 Task: Open settings.json of the integrated osx.
Action: Mouse moved to (8, 475)
Screenshot: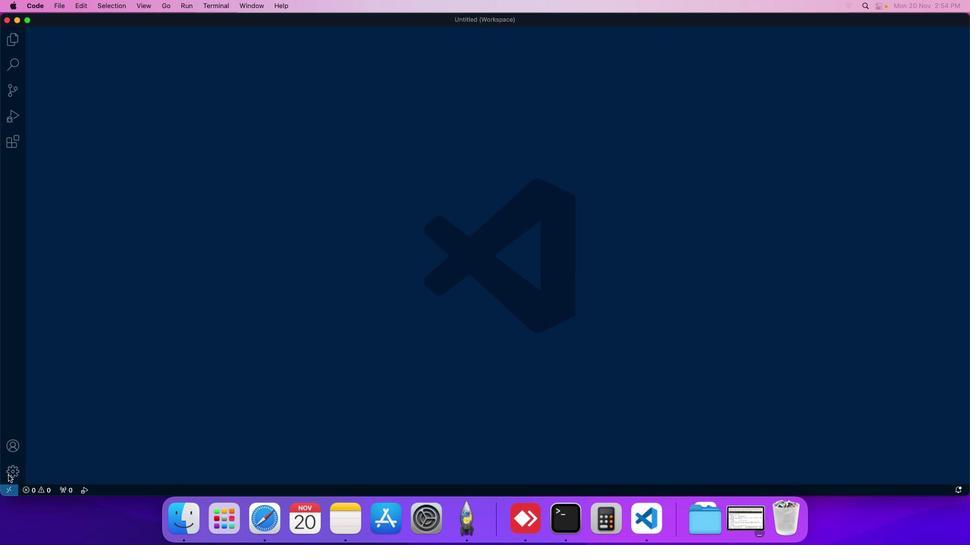 
Action: Mouse pressed left at (8, 475)
Screenshot: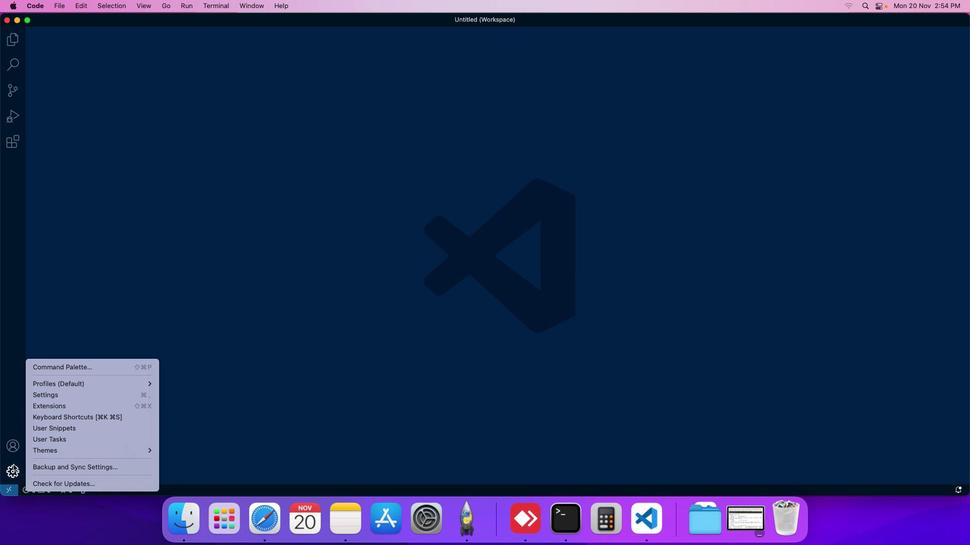 
Action: Mouse moved to (45, 391)
Screenshot: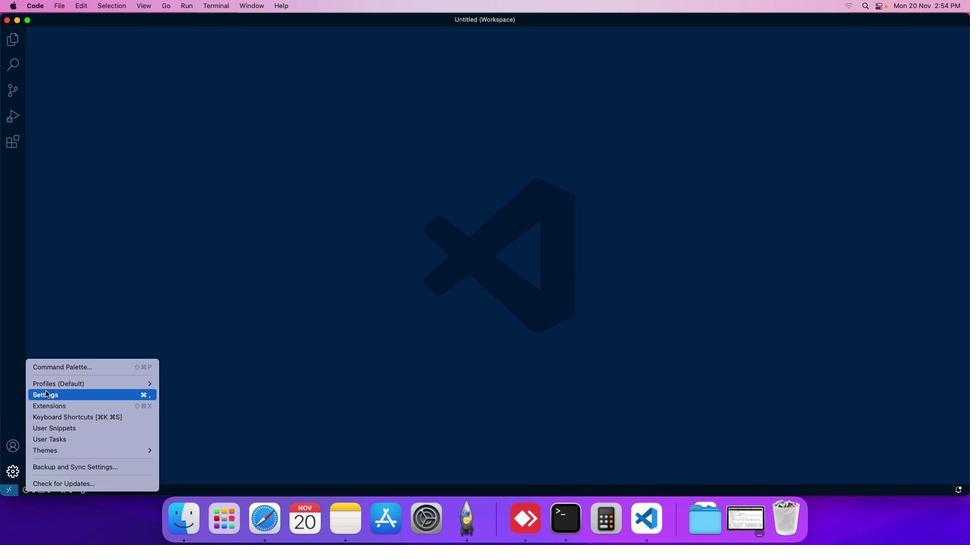 
Action: Mouse pressed left at (45, 391)
Screenshot: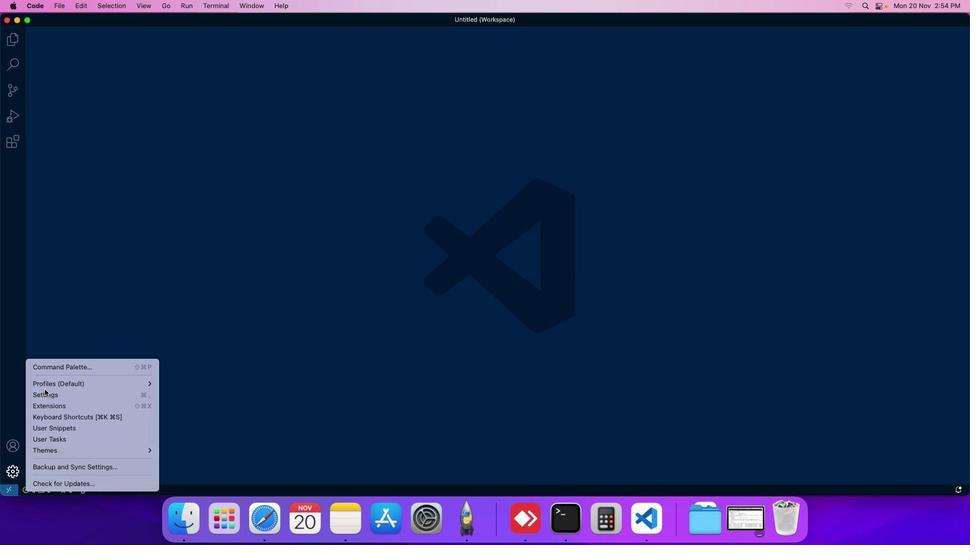 
Action: Mouse moved to (225, 81)
Screenshot: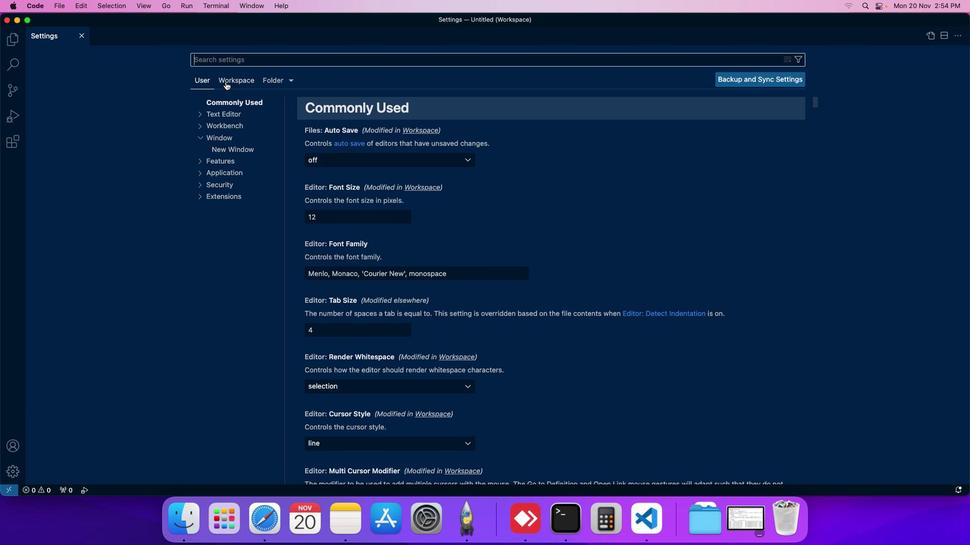 
Action: Mouse pressed left at (225, 81)
Screenshot: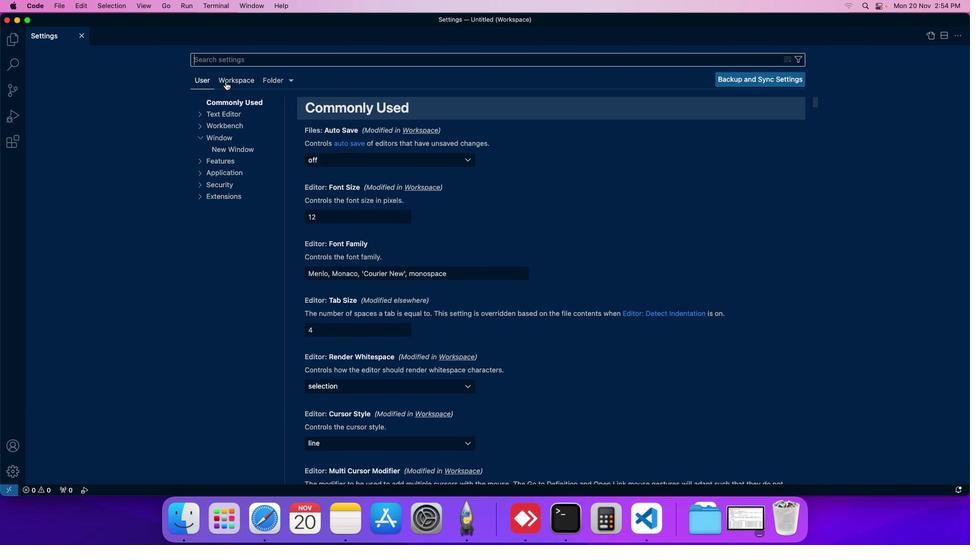
Action: Mouse moved to (218, 147)
Screenshot: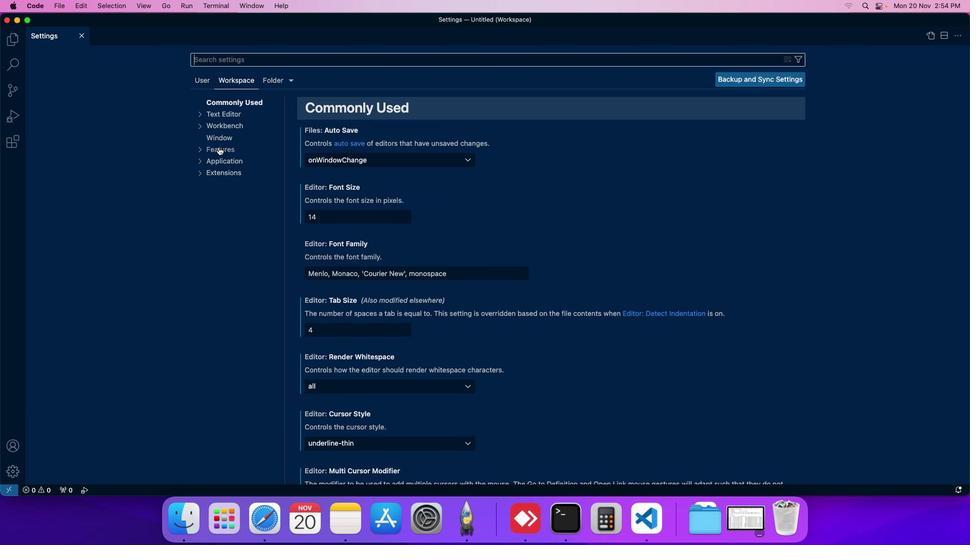 
Action: Mouse pressed left at (218, 147)
Screenshot: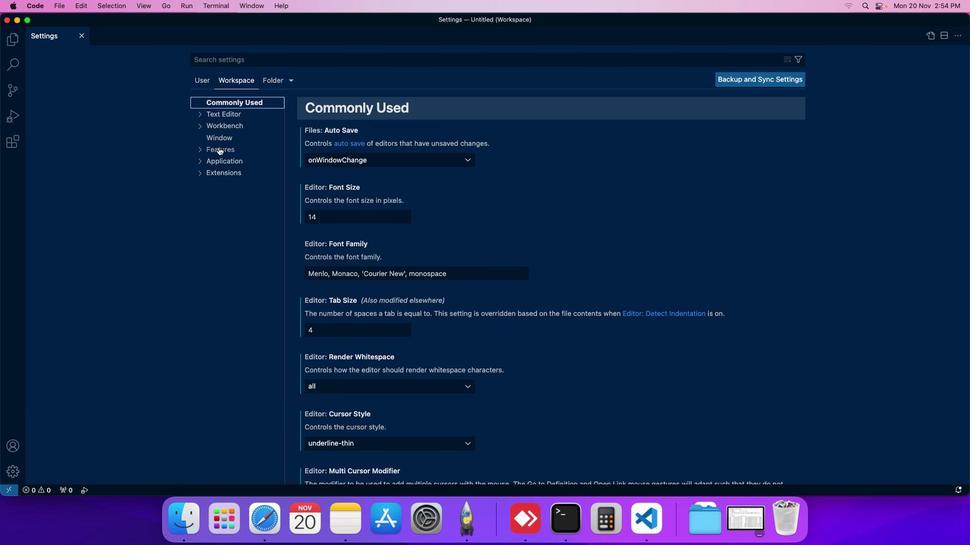 
Action: Mouse moved to (239, 242)
Screenshot: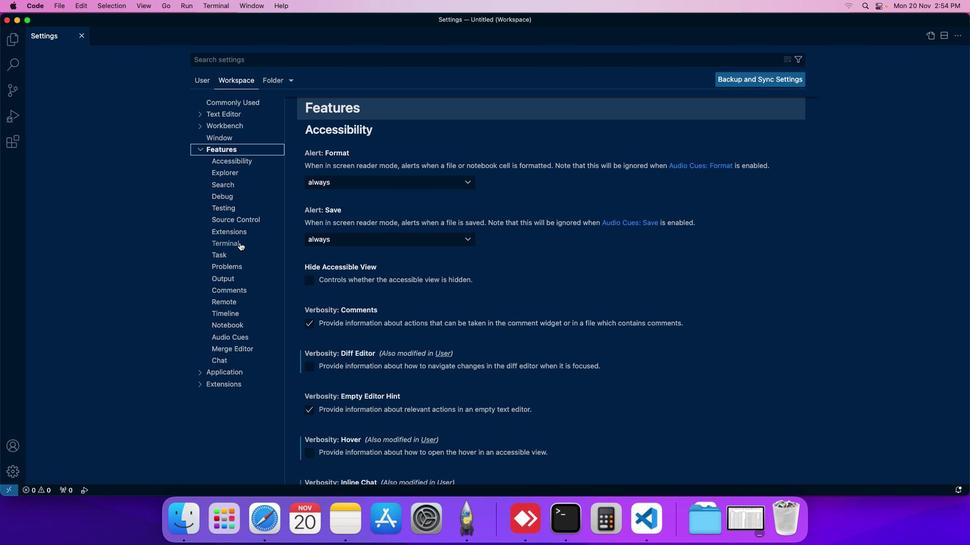 
Action: Mouse pressed left at (239, 242)
Screenshot: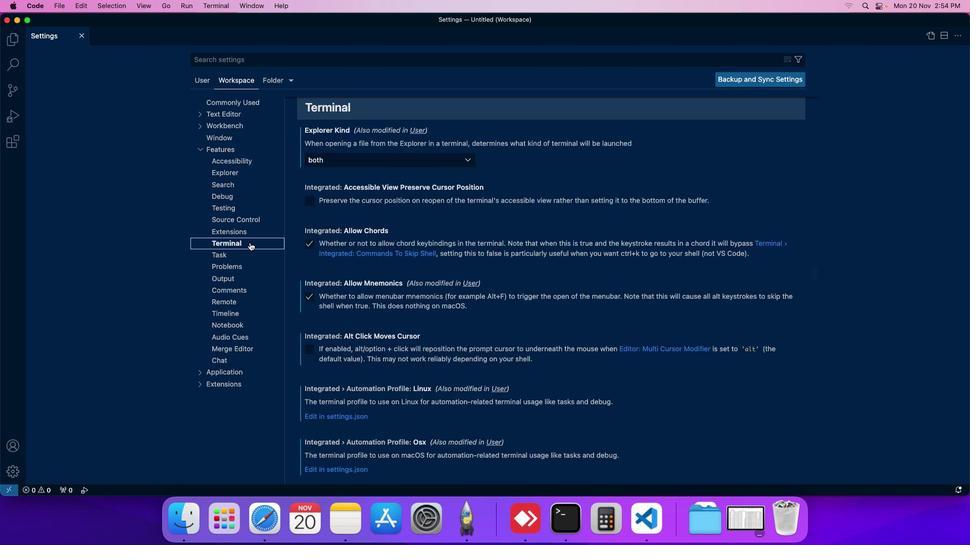 
Action: Mouse moved to (334, 256)
Screenshot: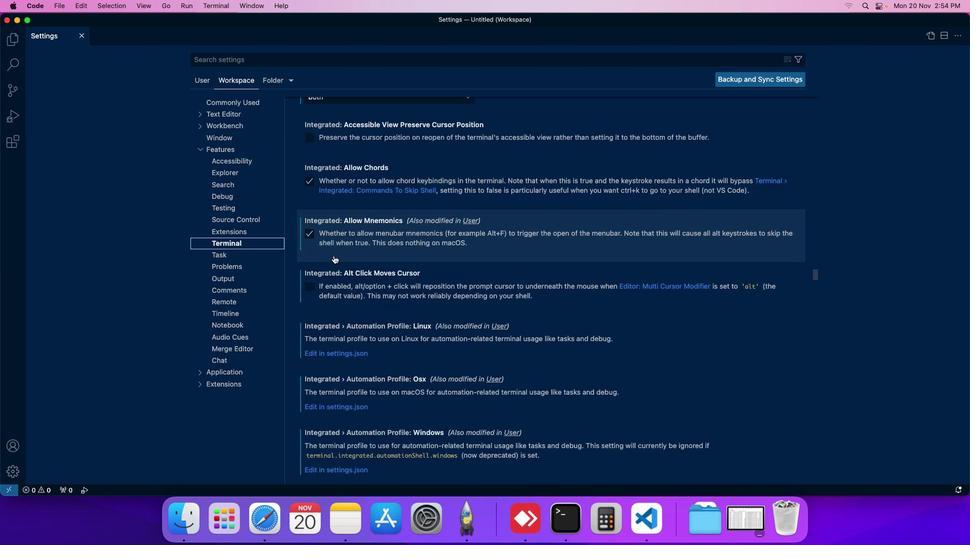 
Action: Mouse scrolled (334, 256) with delta (0, 0)
Screenshot: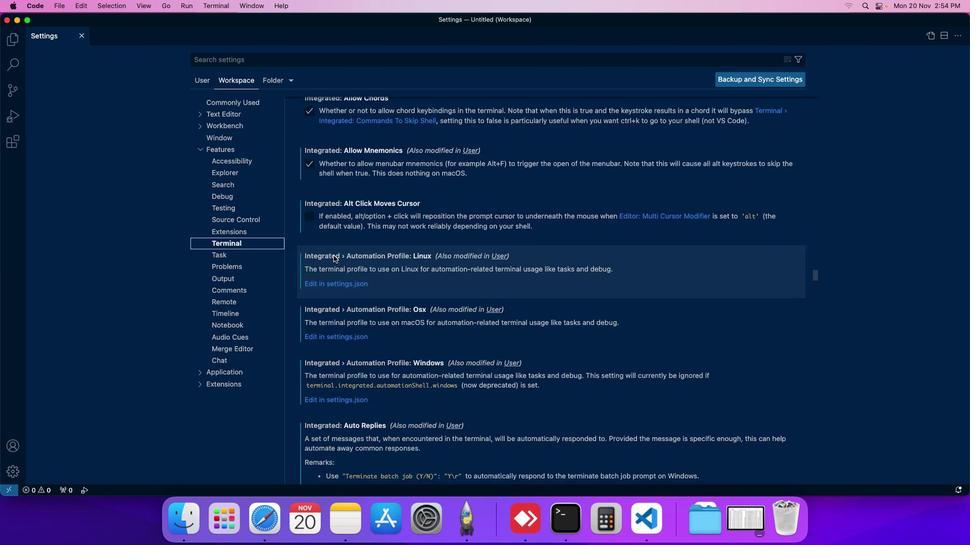 
Action: Mouse scrolled (334, 256) with delta (0, 0)
Screenshot: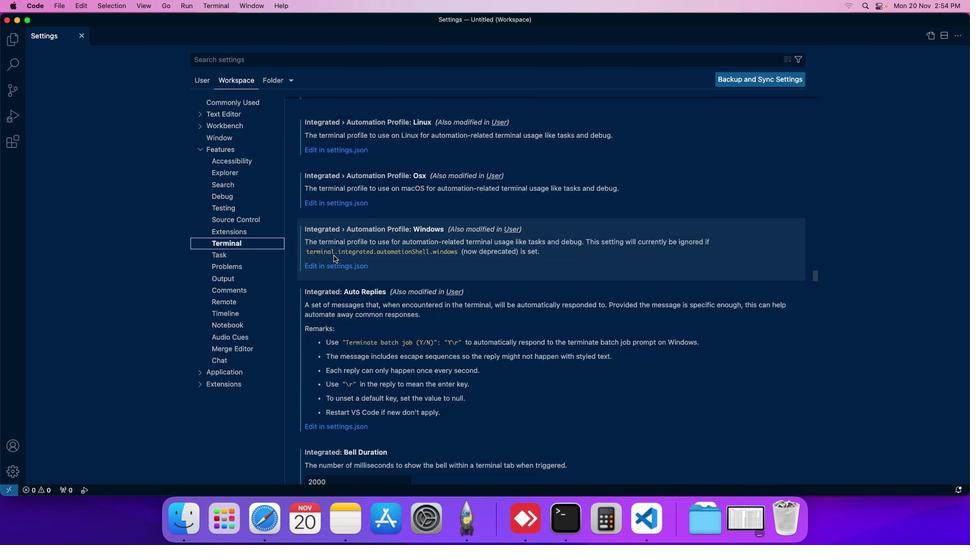 
Action: Mouse scrolled (334, 256) with delta (0, 0)
Screenshot: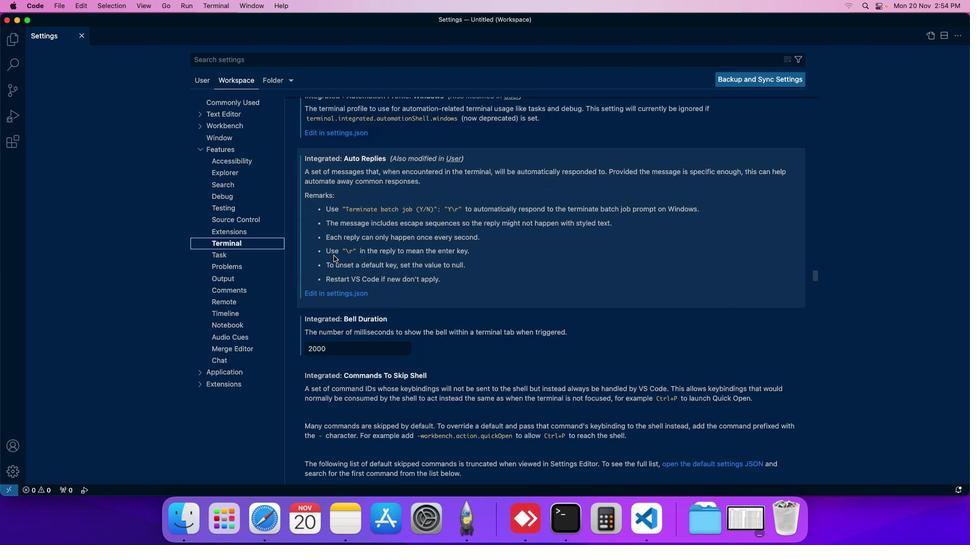 
Action: Mouse scrolled (334, 256) with delta (0, 0)
Screenshot: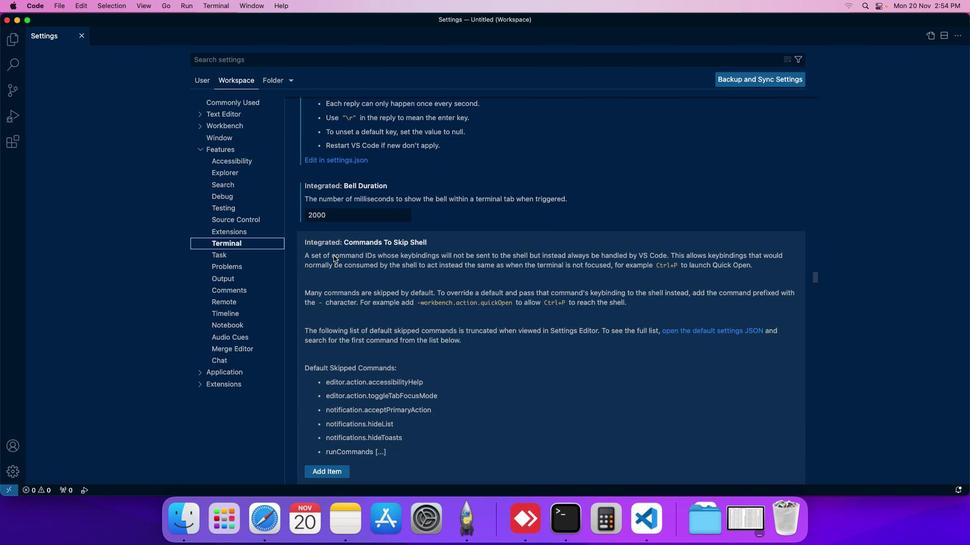 
Action: Mouse scrolled (334, 256) with delta (0, 0)
Screenshot: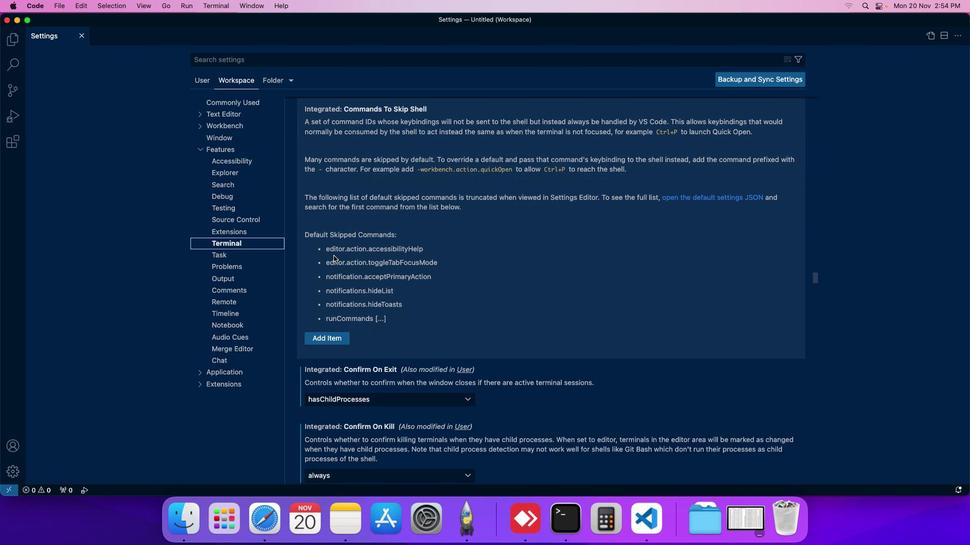 
Action: Mouse scrolled (334, 256) with delta (0, 0)
Screenshot: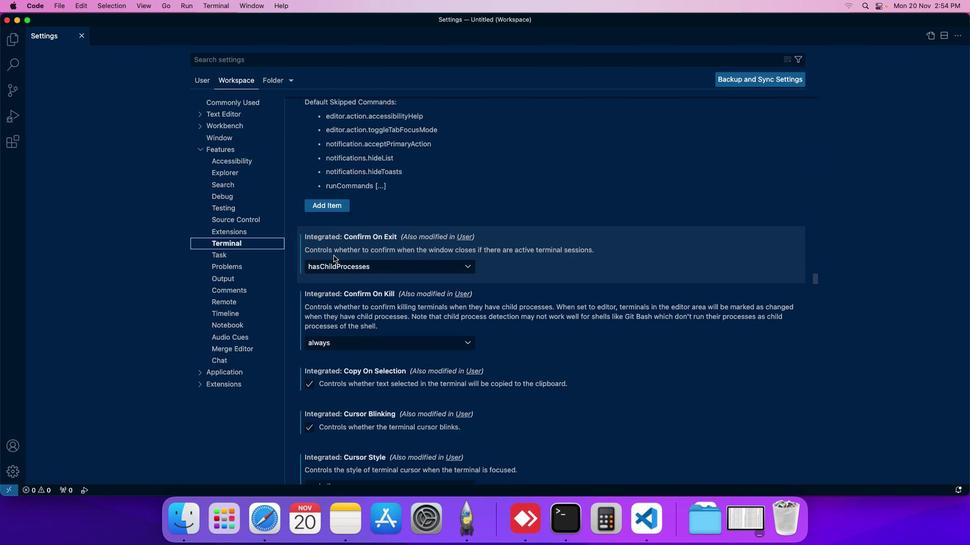 
Action: Mouse scrolled (334, 256) with delta (0, 0)
Screenshot: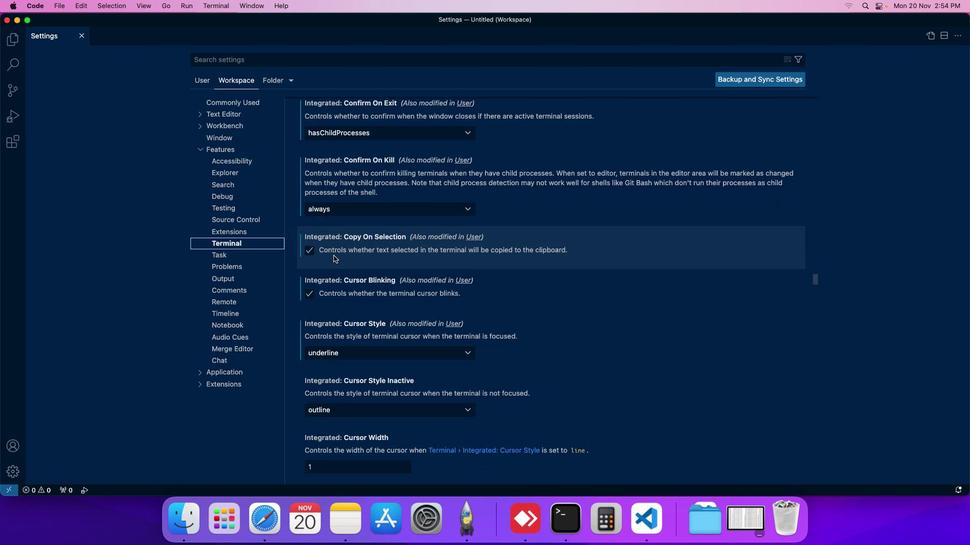 
Action: Mouse scrolled (334, 256) with delta (0, 0)
Screenshot: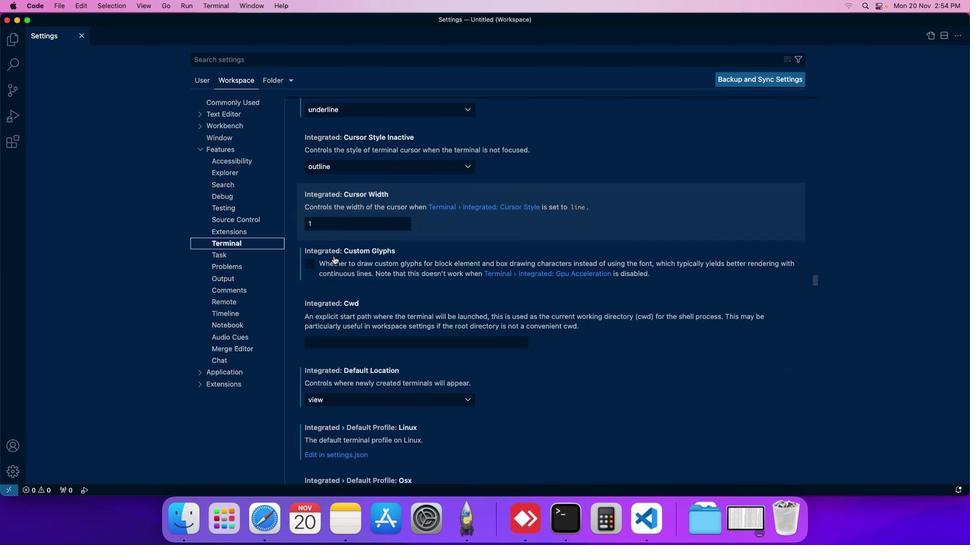 
Action: Mouse scrolled (334, 256) with delta (0, 0)
Screenshot: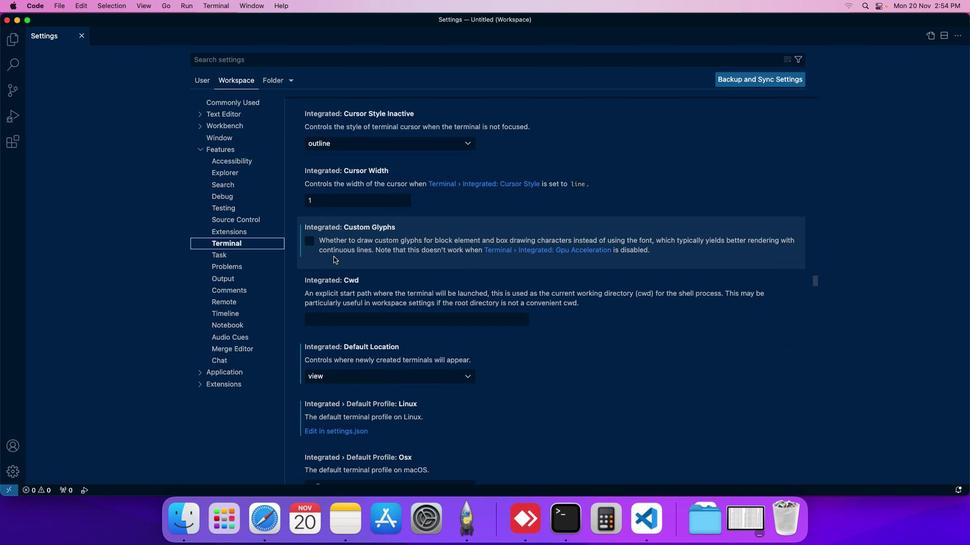 
Action: Mouse moved to (333, 256)
Screenshot: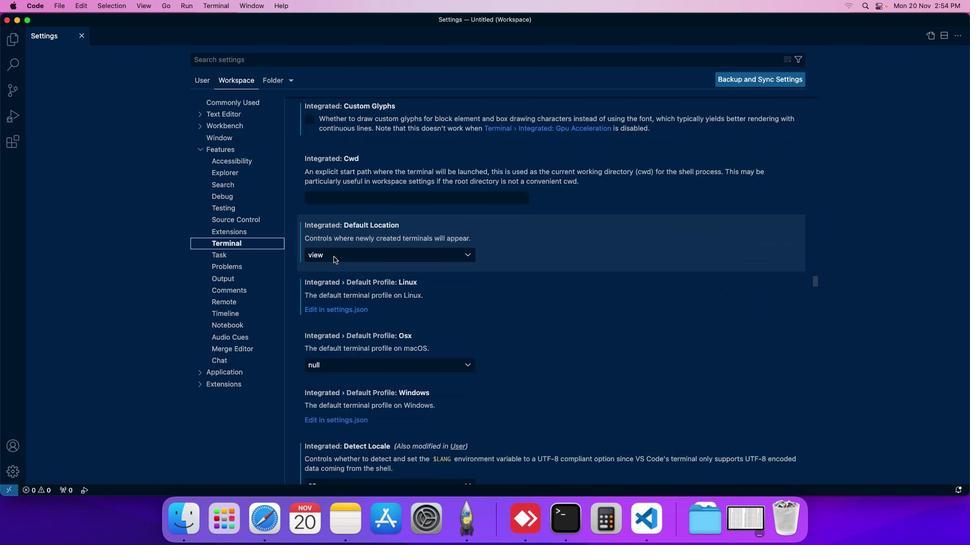
Action: Mouse scrolled (333, 256) with delta (0, 0)
Screenshot: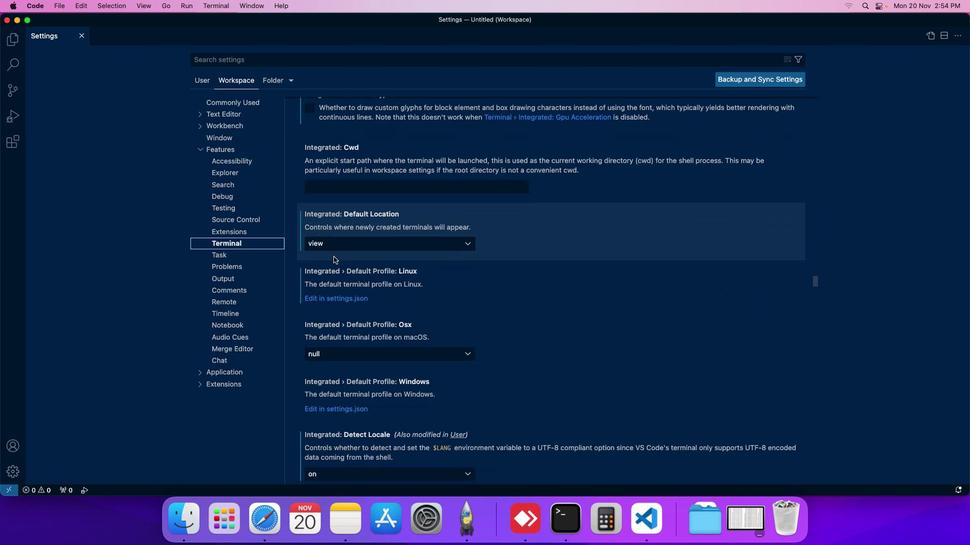 
Action: Mouse scrolled (333, 256) with delta (0, 0)
Screenshot: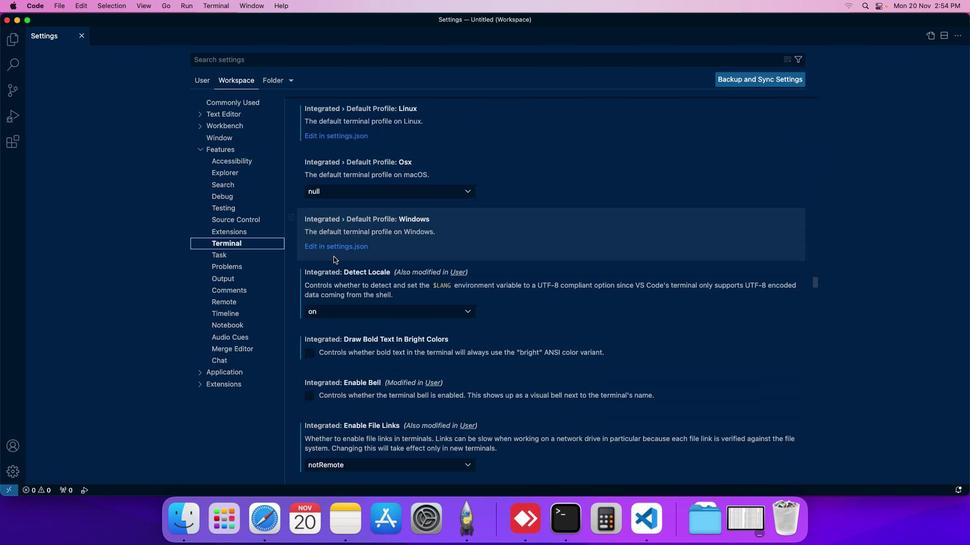 
Action: Mouse scrolled (333, 256) with delta (0, 0)
Screenshot: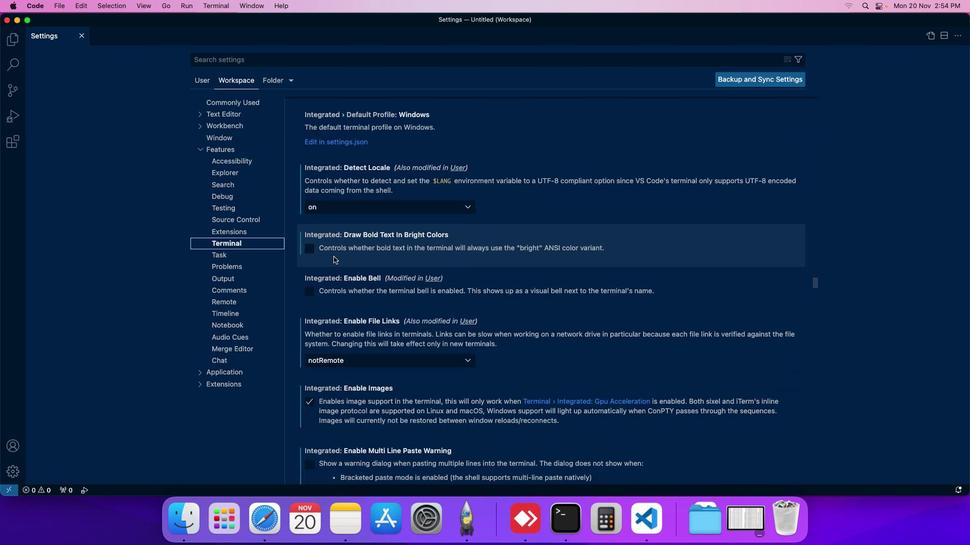 
Action: Mouse scrolled (333, 256) with delta (0, 0)
Screenshot: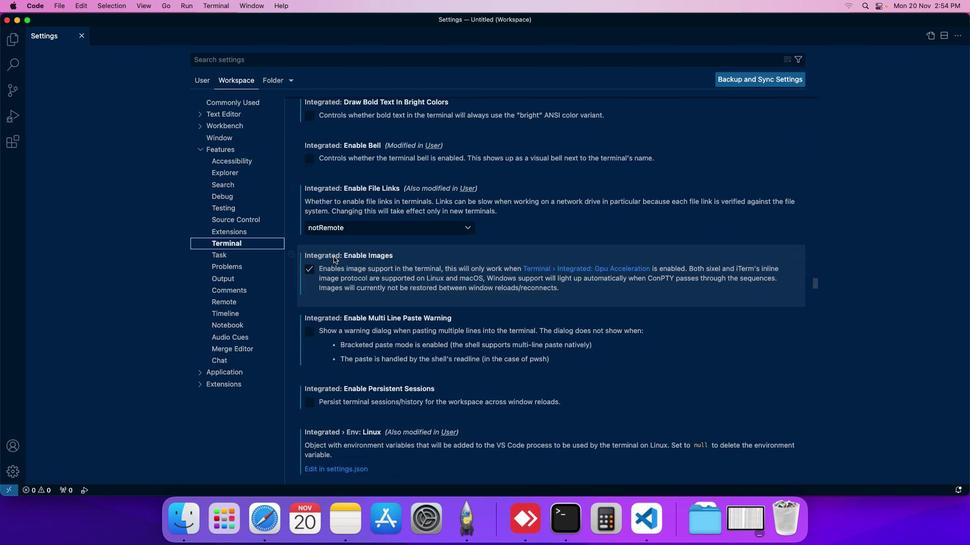 
Action: Mouse scrolled (333, 256) with delta (0, 0)
Screenshot: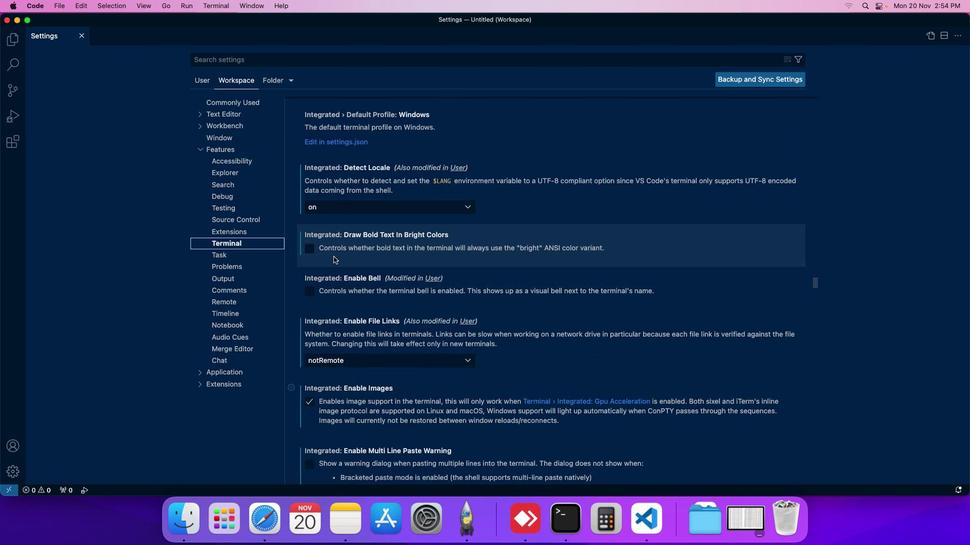 
Action: Mouse scrolled (333, 256) with delta (0, 0)
Screenshot: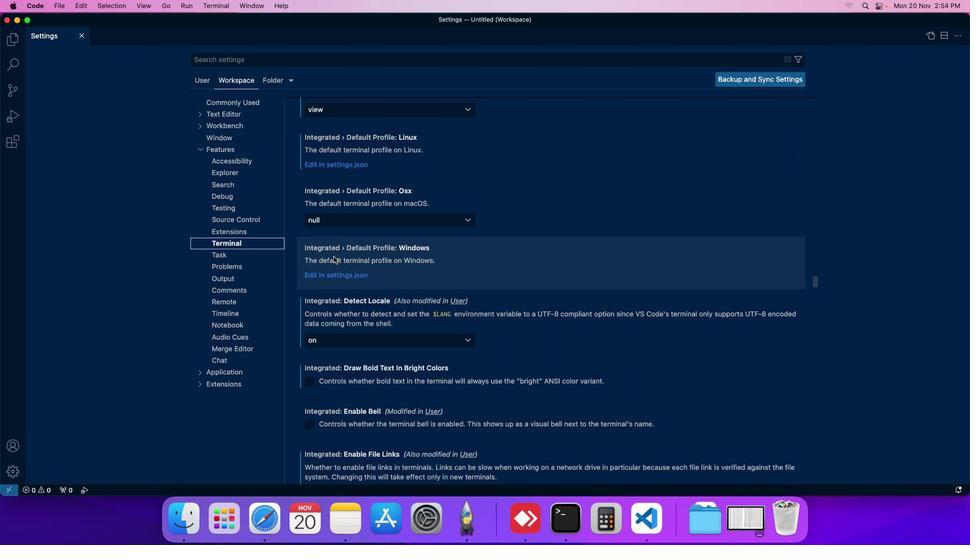 
Action: Mouse scrolled (333, 256) with delta (0, 0)
Screenshot: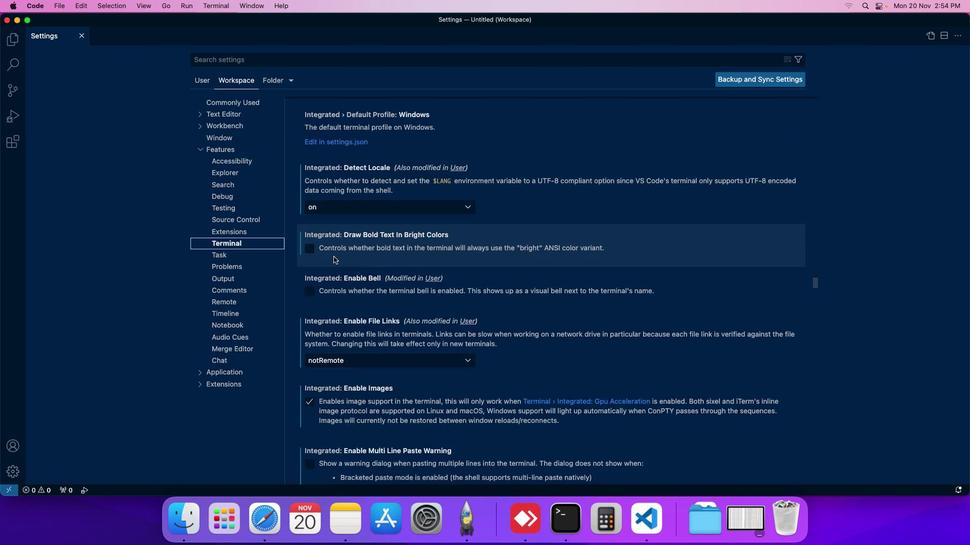 
Action: Mouse scrolled (333, 256) with delta (0, 0)
Screenshot: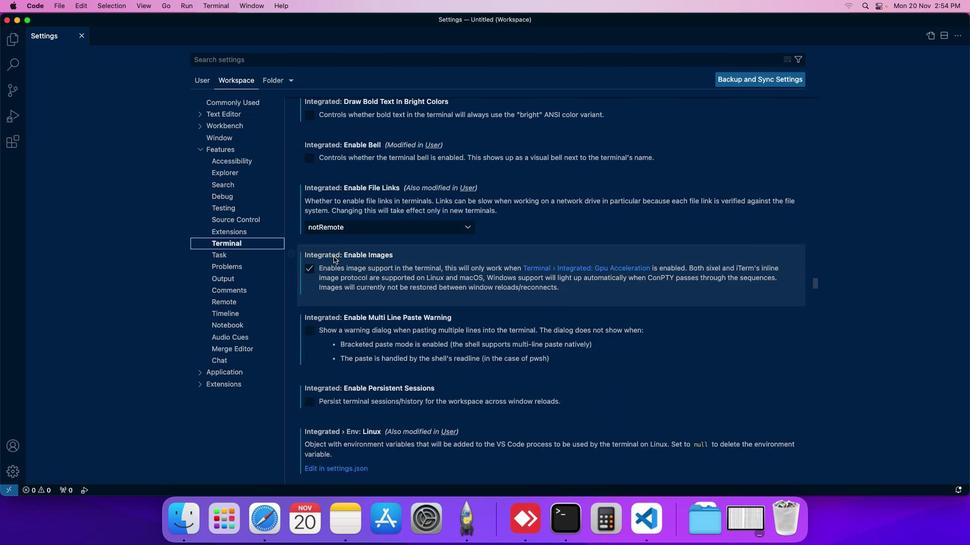 
Action: Mouse scrolled (333, 256) with delta (0, 0)
Screenshot: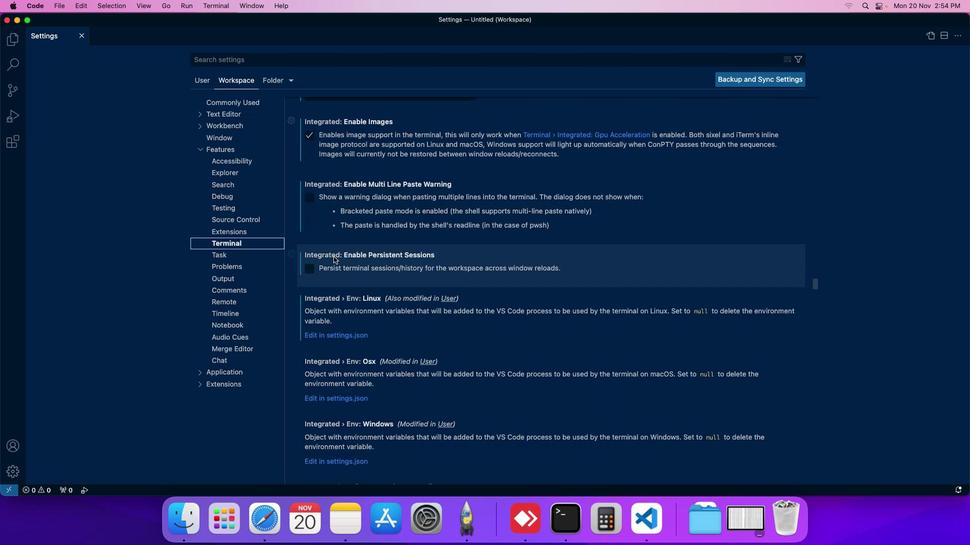 
Action: Mouse scrolled (333, 256) with delta (0, 0)
Screenshot: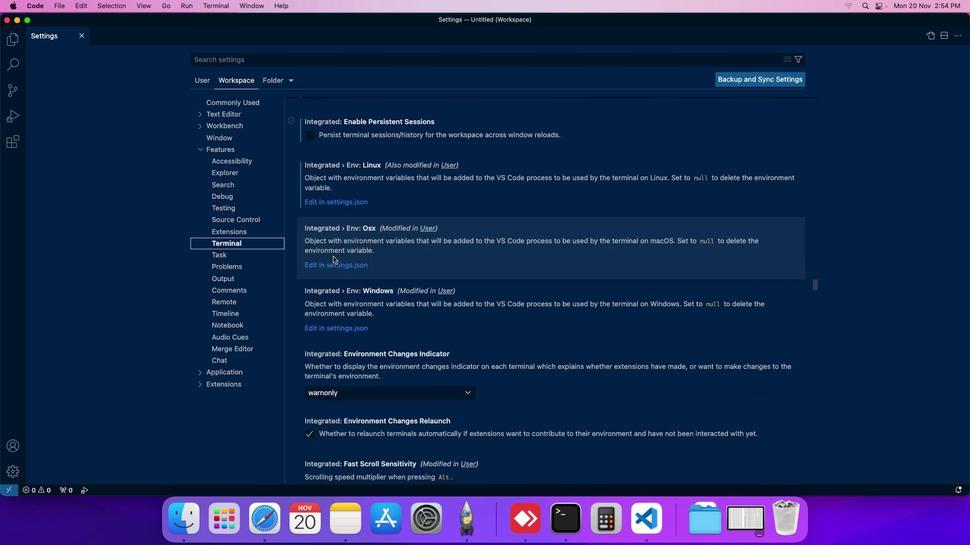 
Action: Mouse moved to (333, 267)
Screenshot: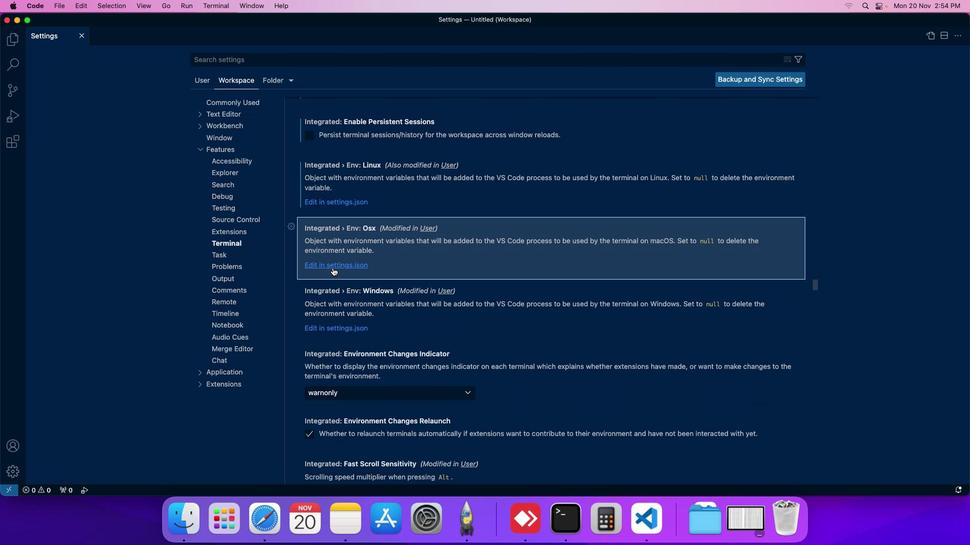 
Action: Mouse pressed left at (333, 267)
Screenshot: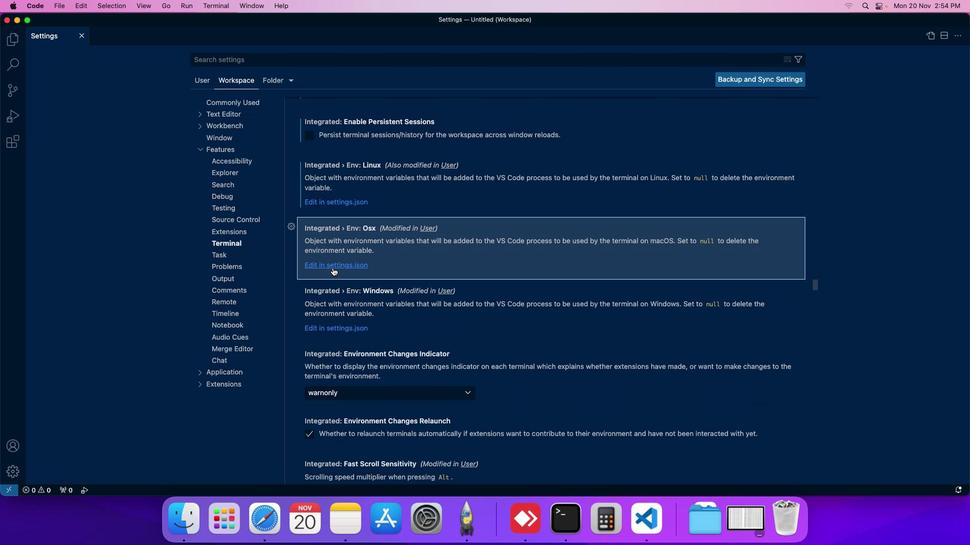 
